 Task: Look for products in the category "Frozen Baked Goods" from Katz only.
Action: Mouse moved to (23, 99)
Screenshot: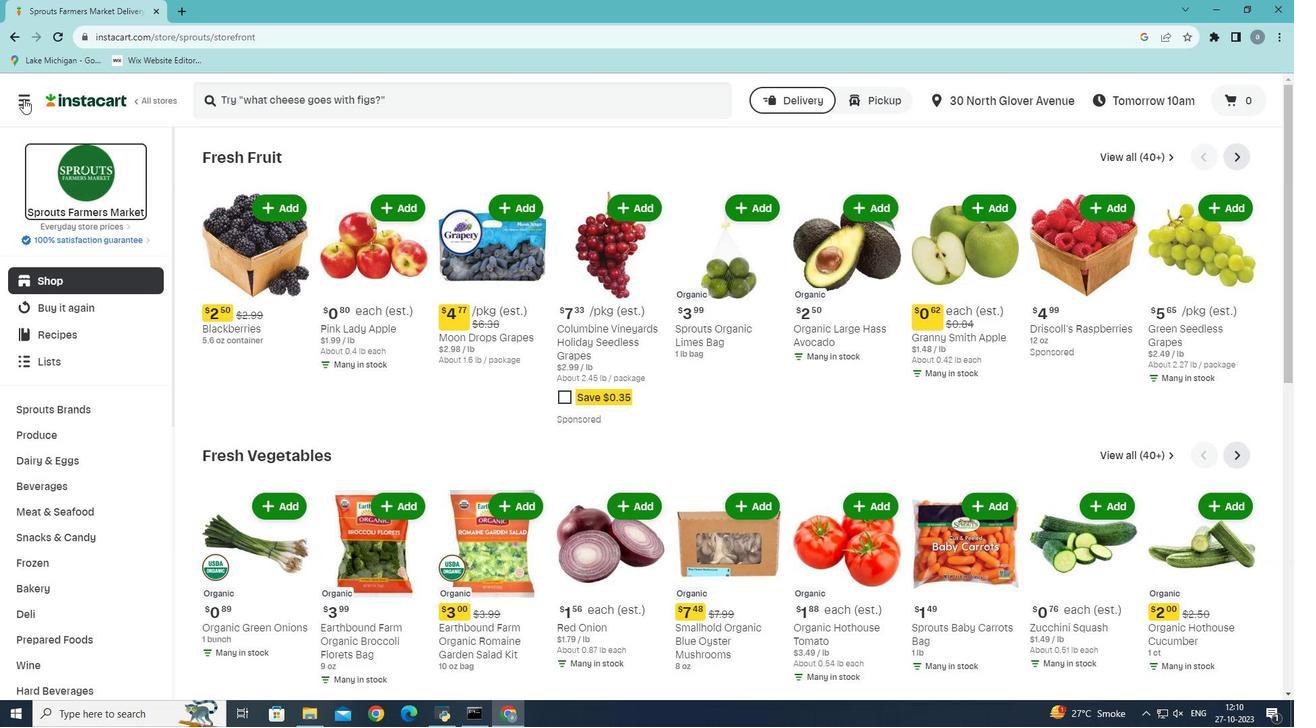 
Action: Mouse pressed left at (23, 99)
Screenshot: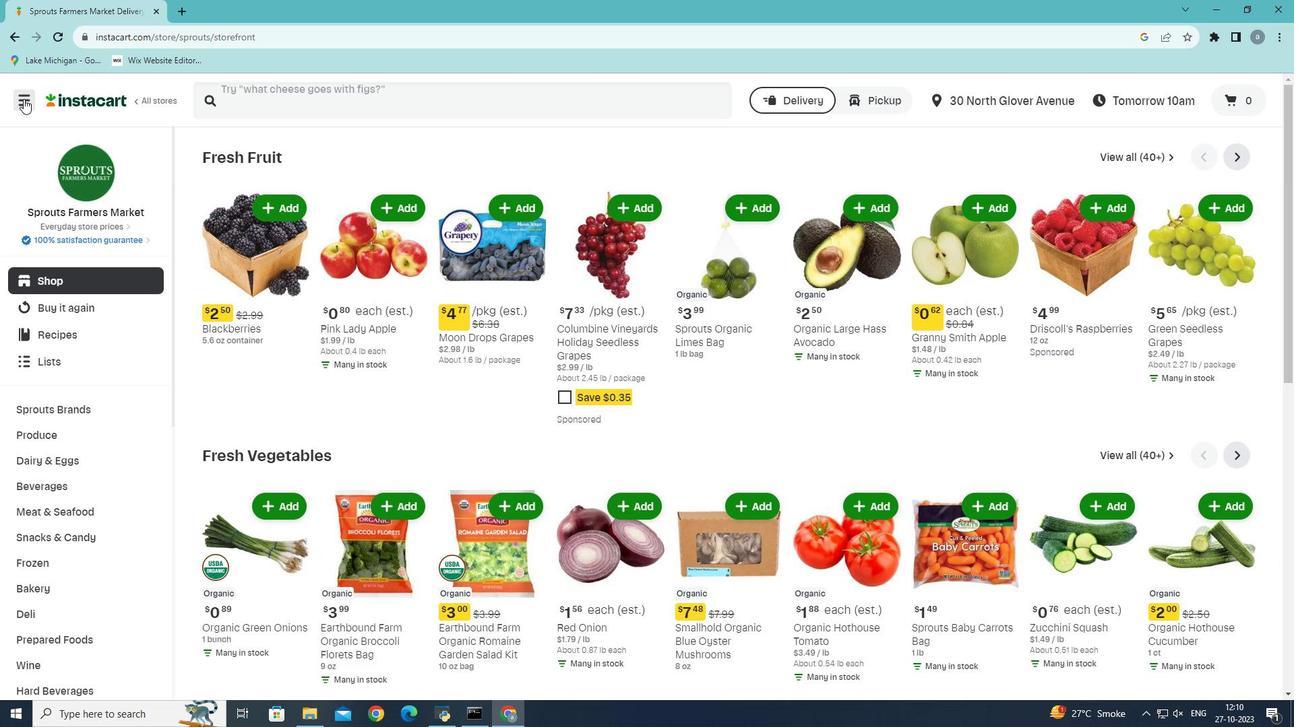 
Action: Mouse moved to (39, 384)
Screenshot: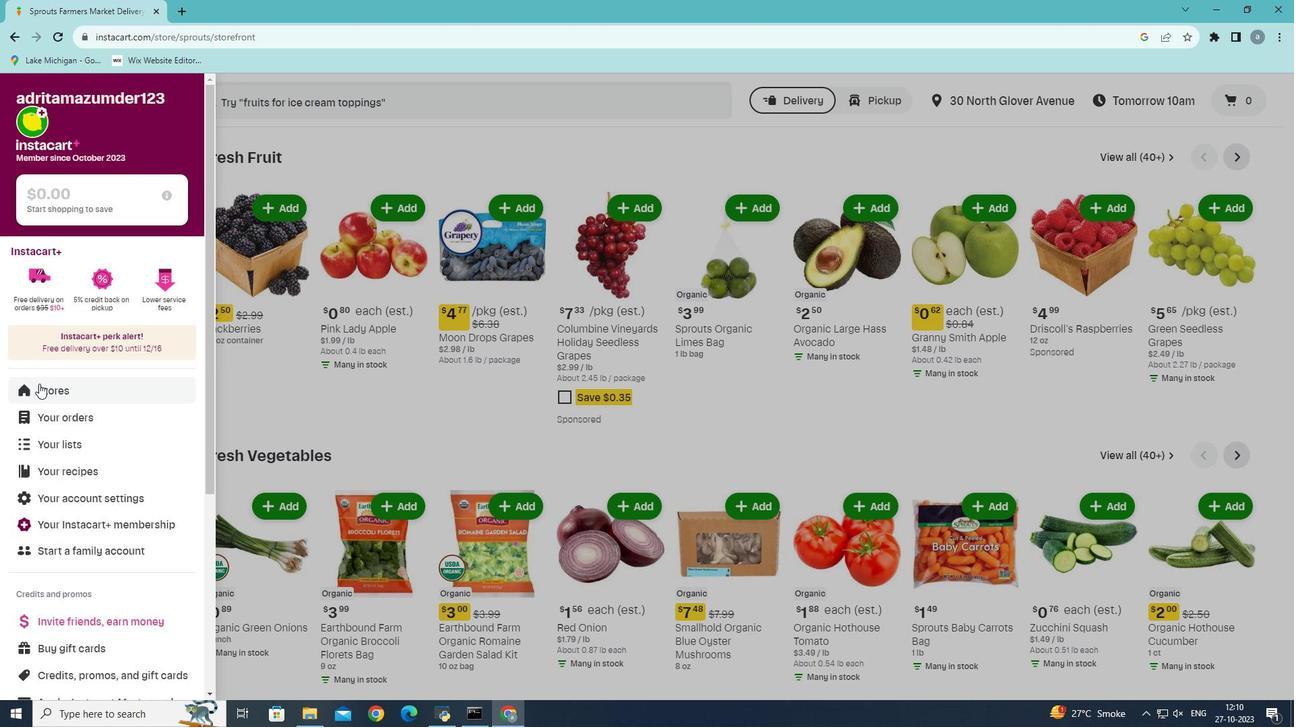 
Action: Mouse pressed left at (39, 384)
Screenshot: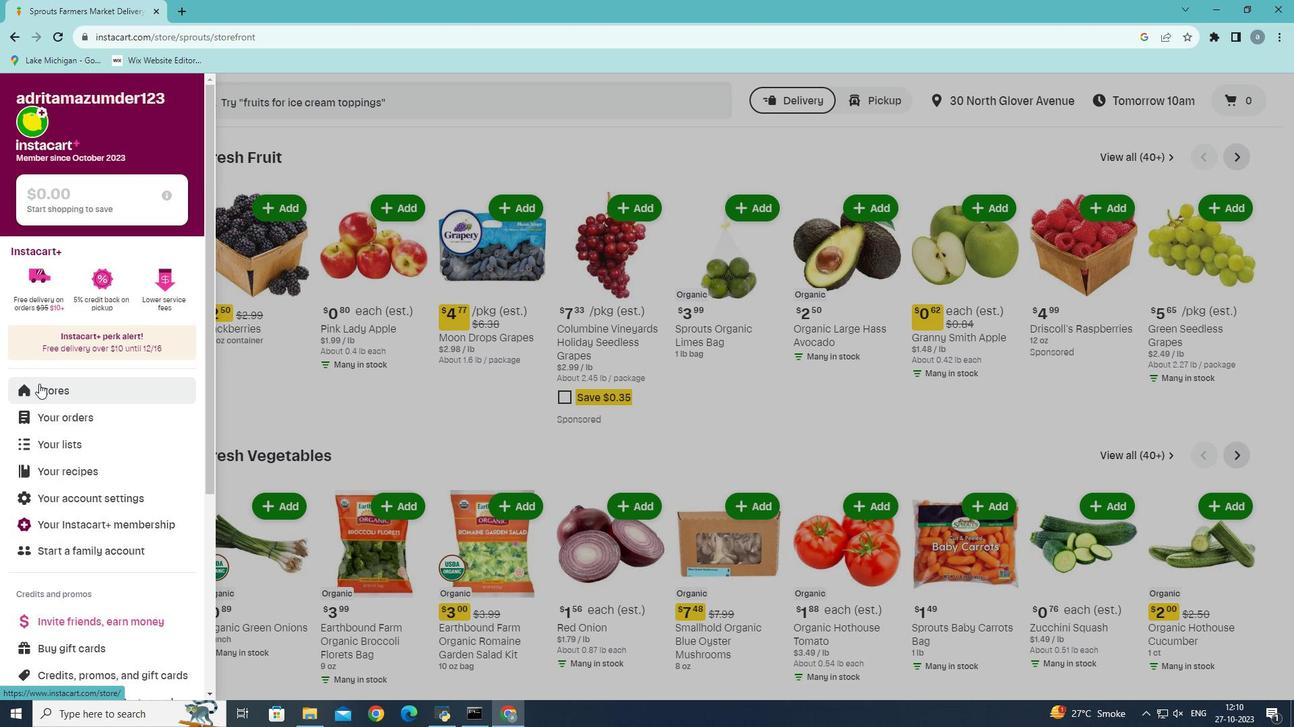 
Action: Mouse moved to (310, 149)
Screenshot: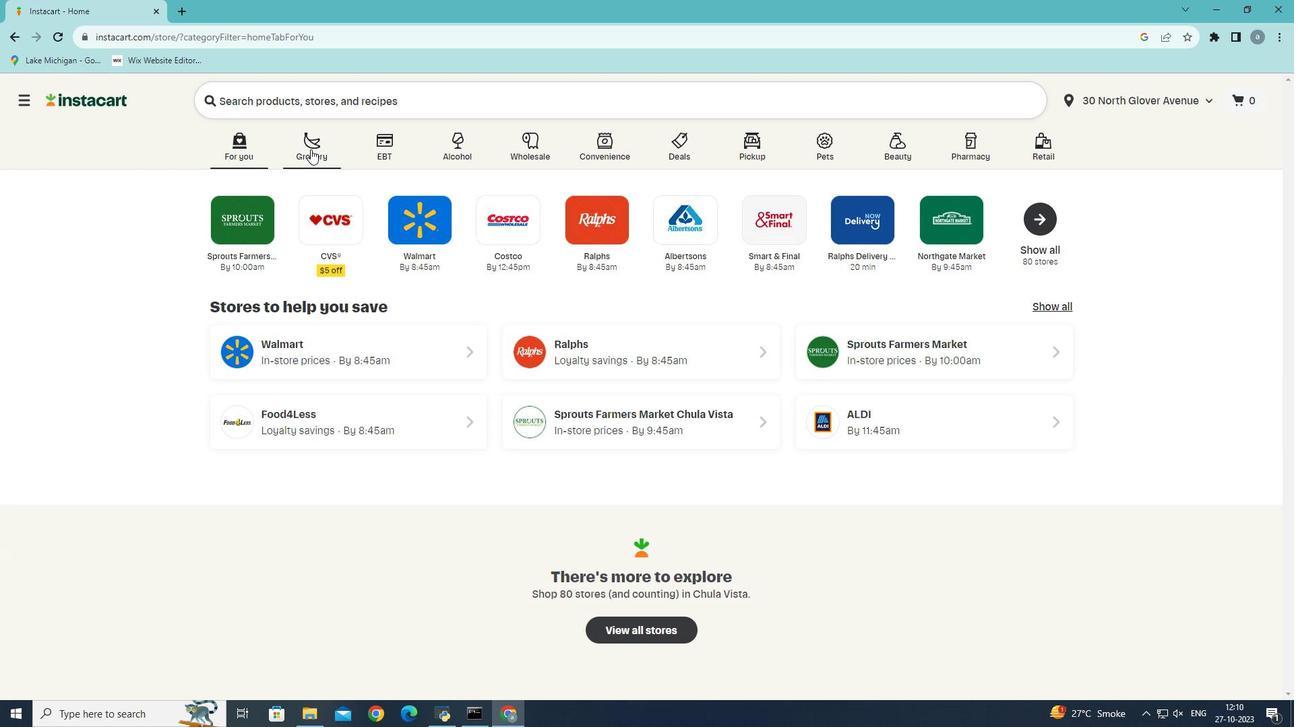 
Action: Mouse pressed left at (310, 149)
Screenshot: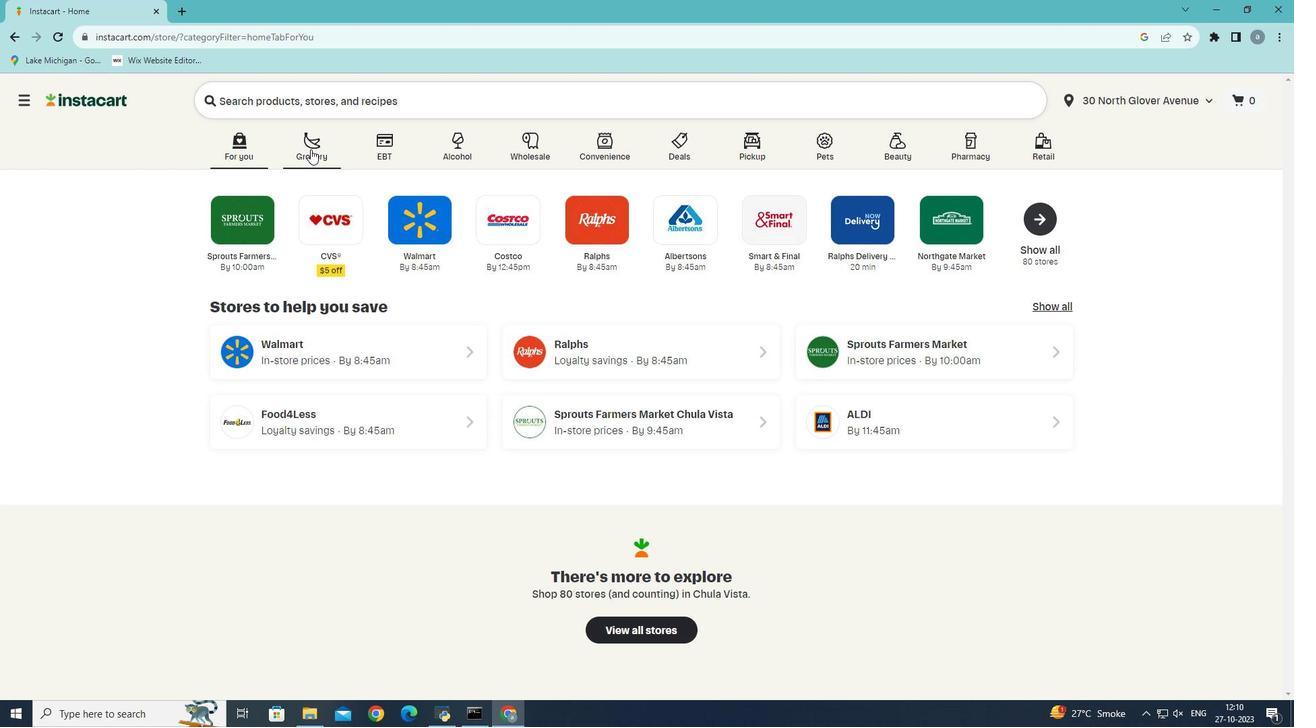 
Action: Mouse moved to (271, 380)
Screenshot: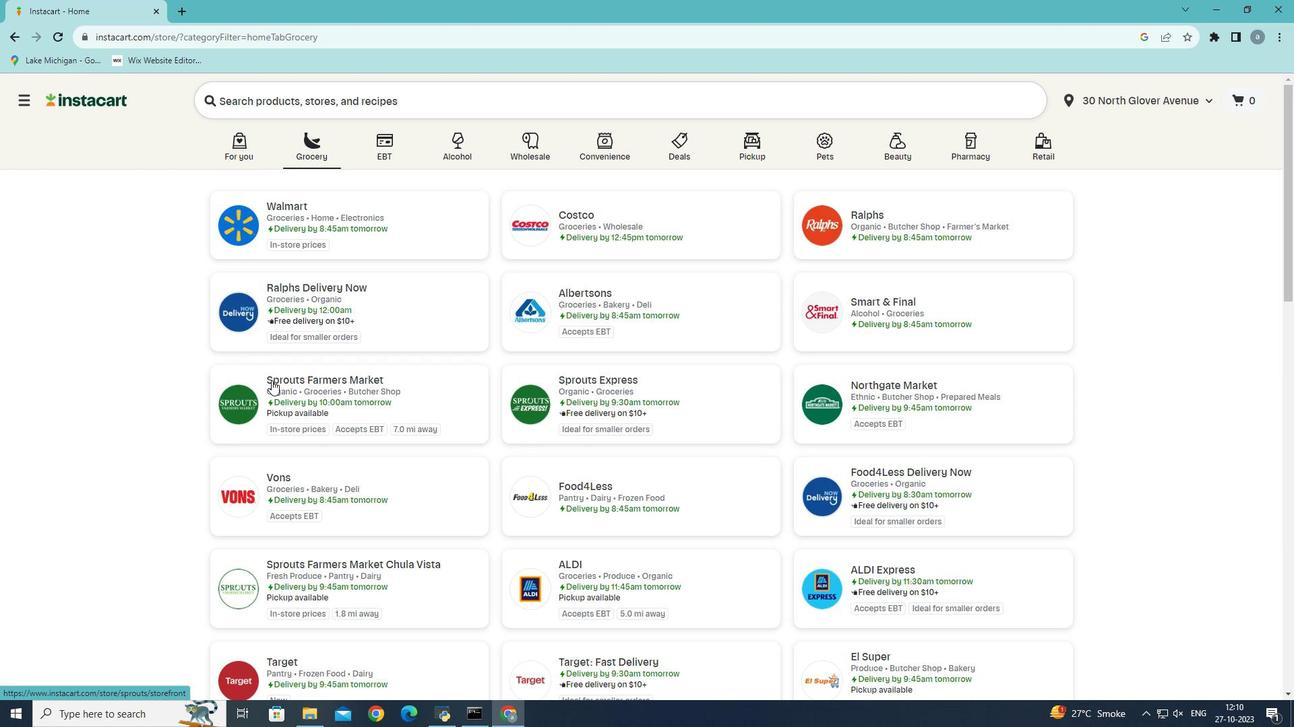
Action: Mouse pressed left at (271, 380)
Screenshot: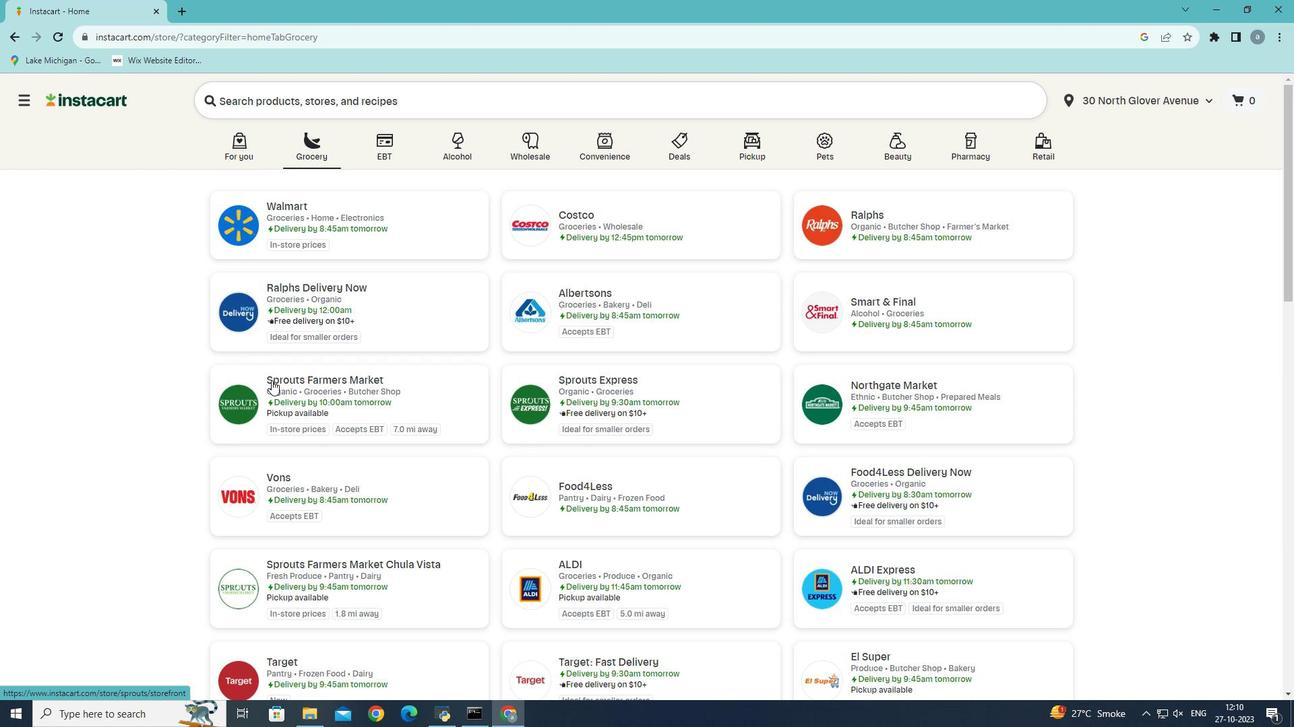 
Action: Mouse moved to (46, 593)
Screenshot: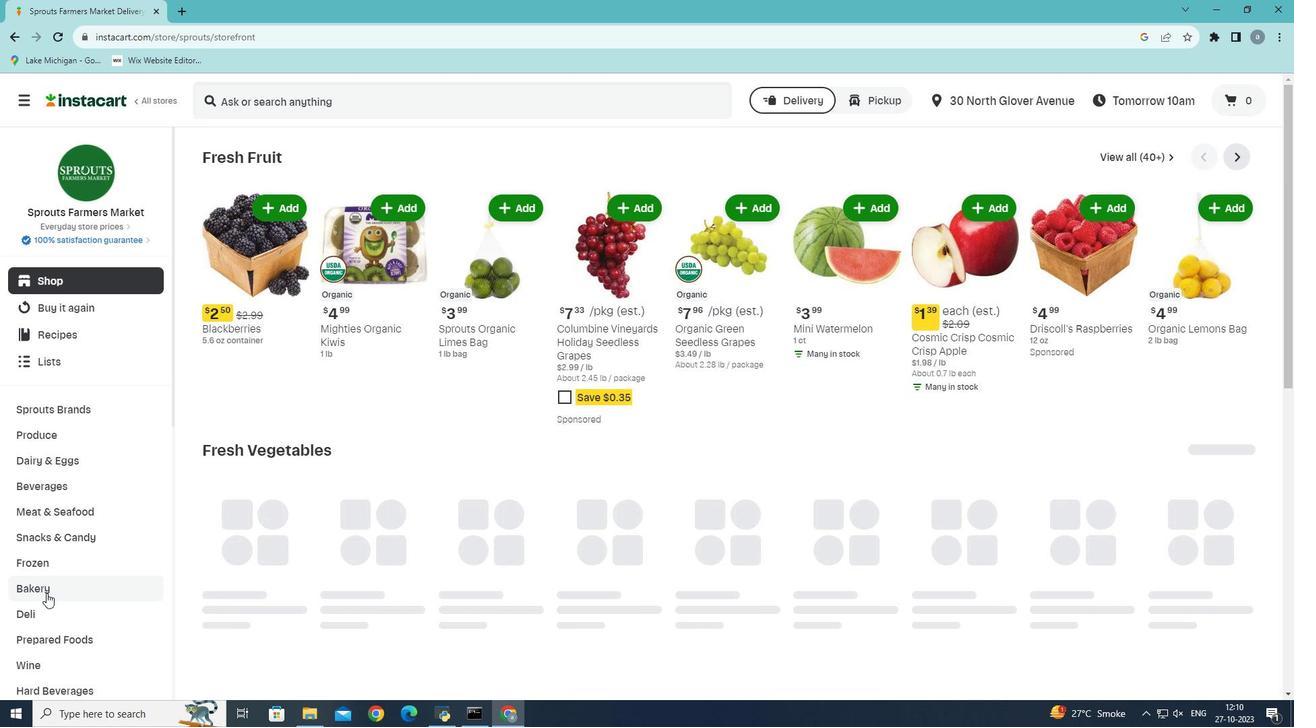 
Action: Mouse pressed left at (46, 593)
Screenshot: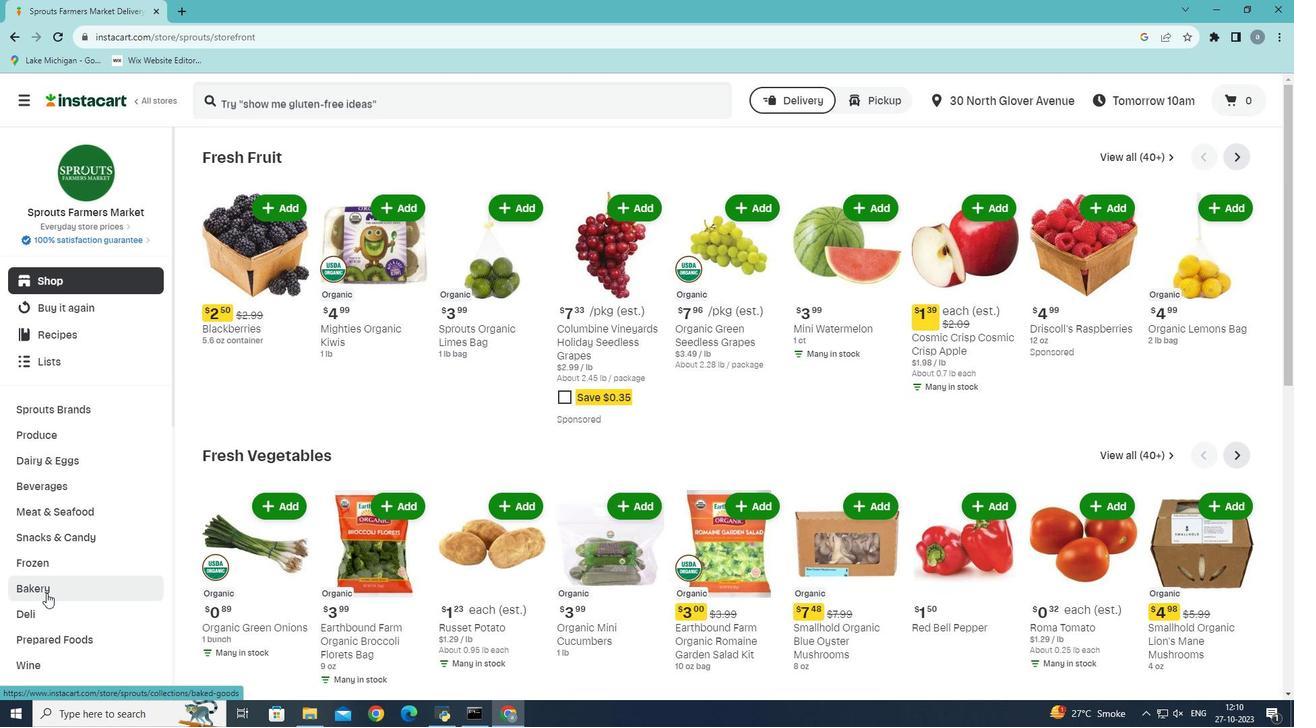 
Action: Mouse moved to (1137, 188)
Screenshot: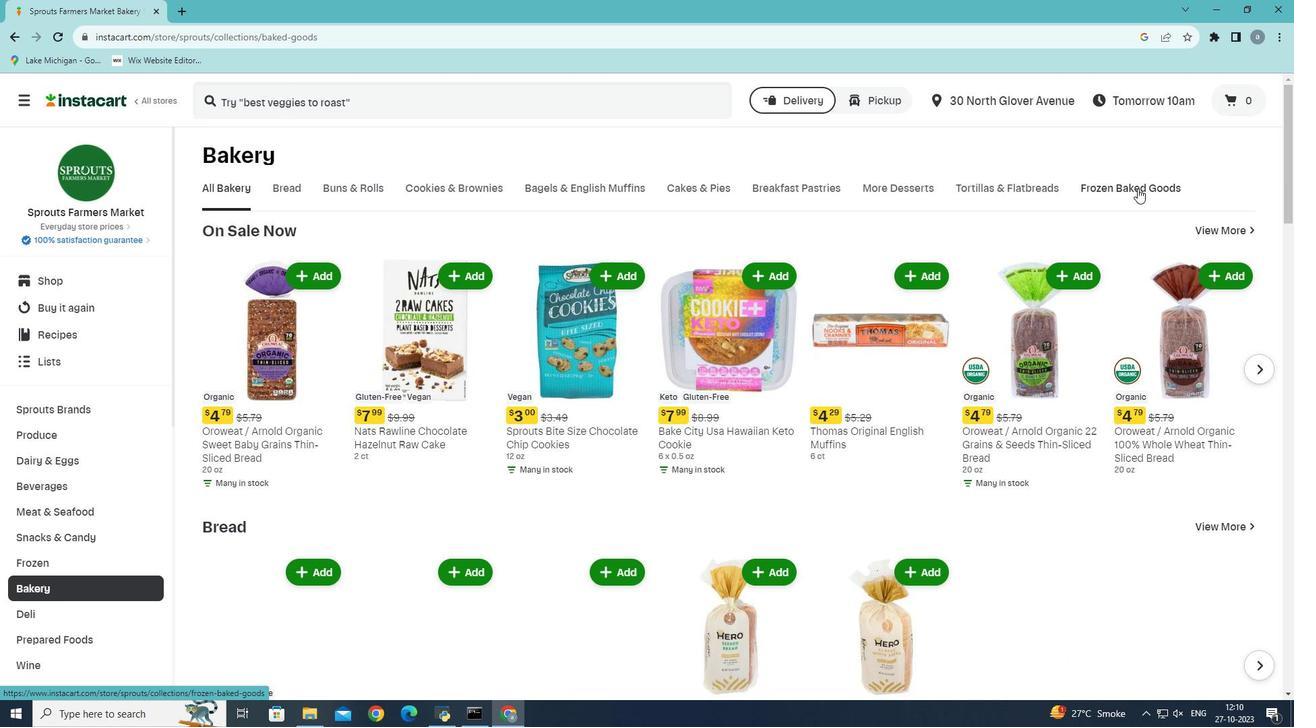 
Action: Mouse pressed left at (1137, 188)
Screenshot: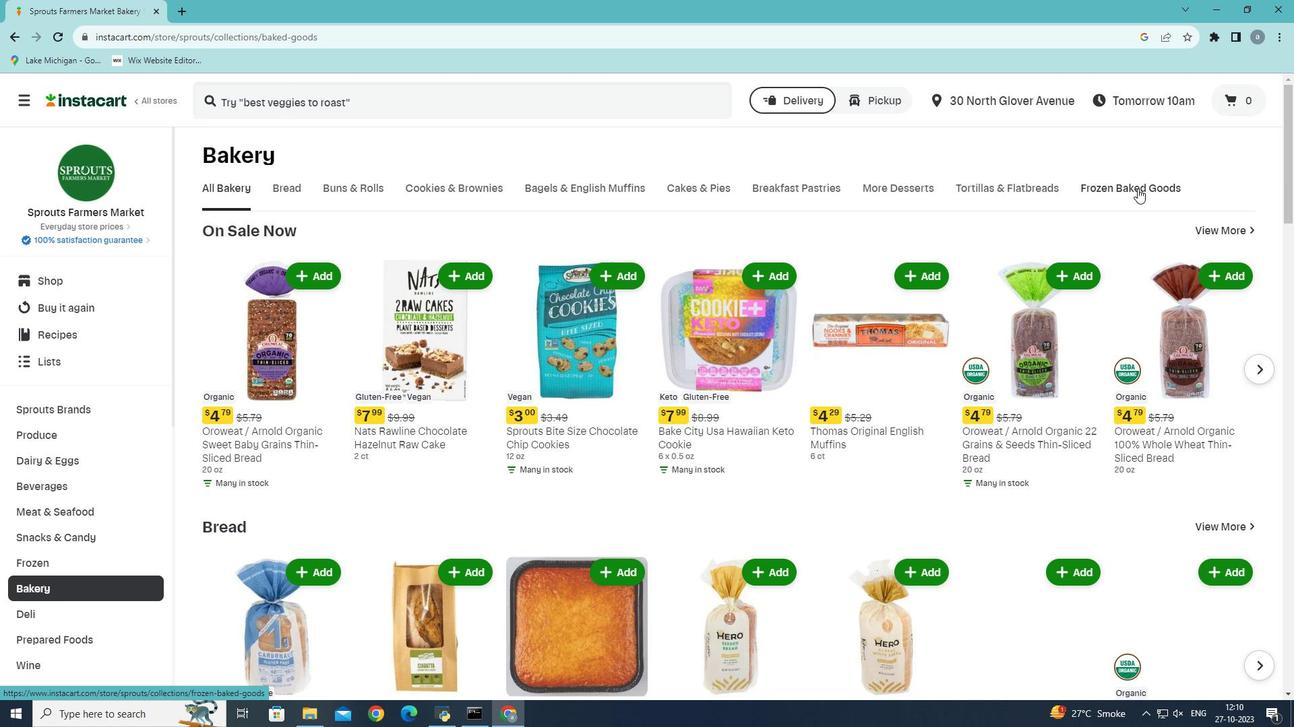 
Action: Mouse moved to (541, 301)
Screenshot: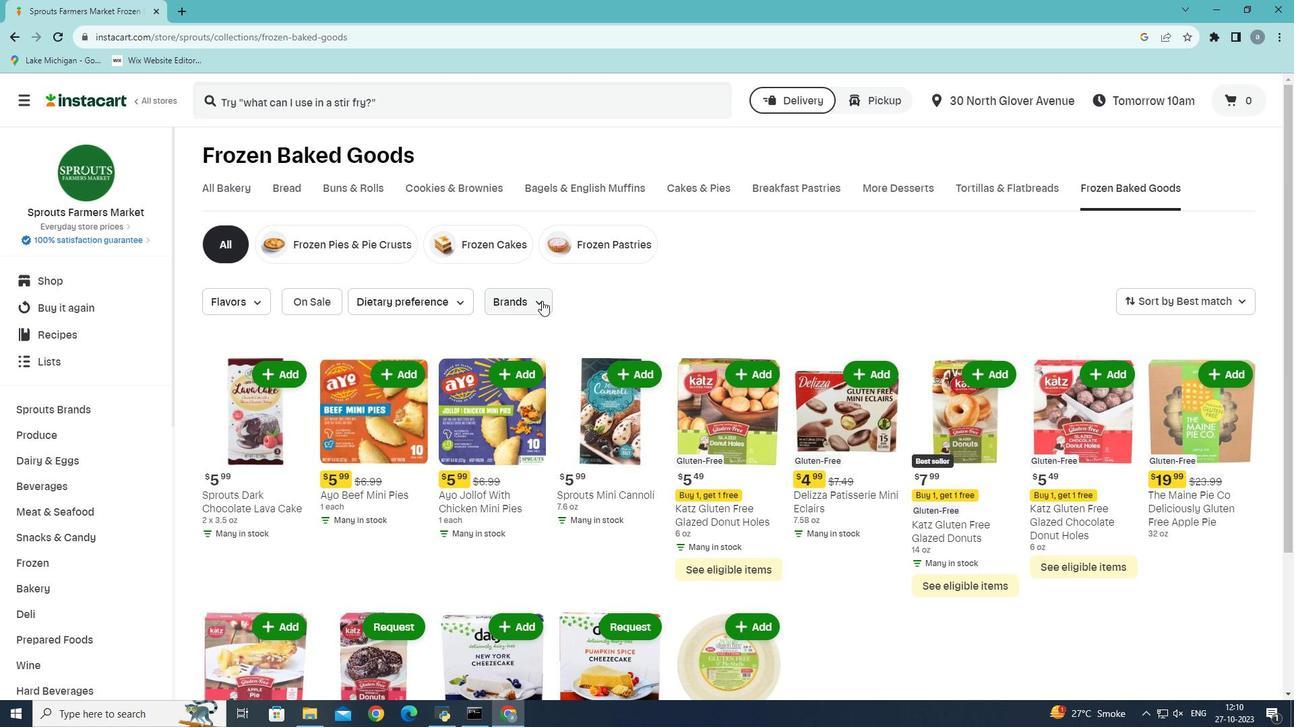 
Action: Mouse pressed left at (541, 301)
Screenshot: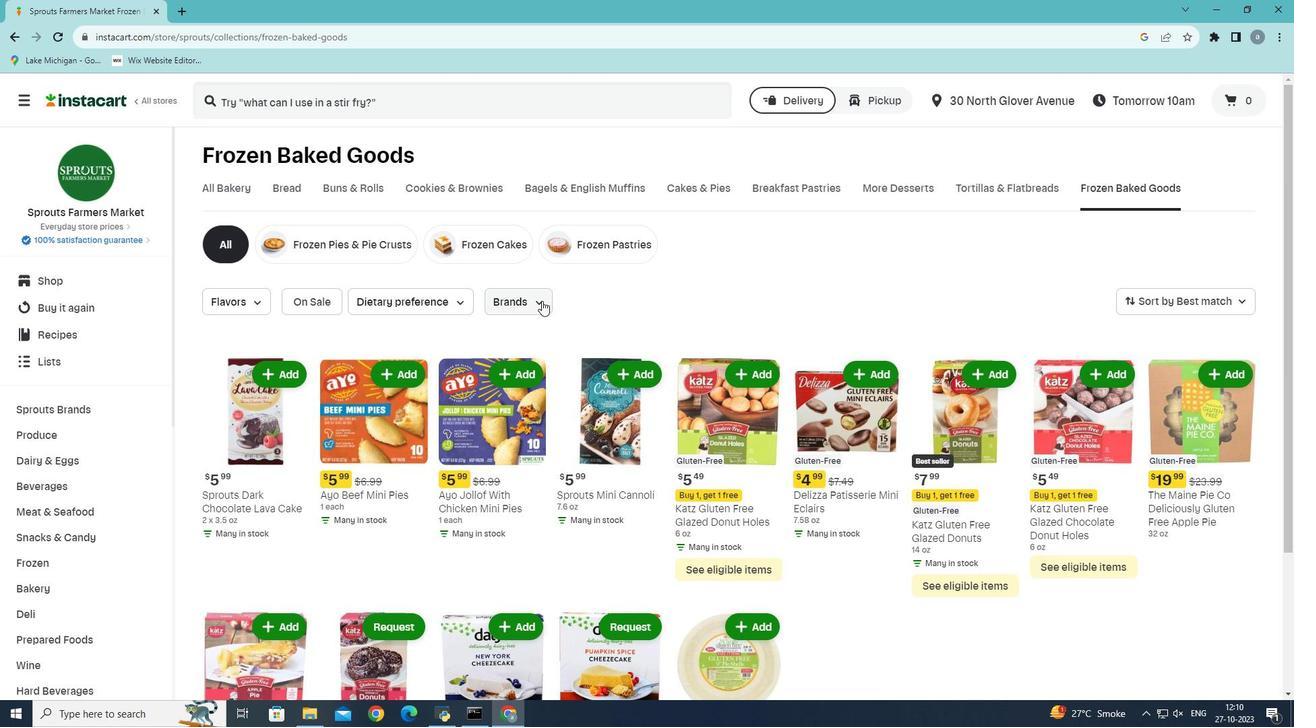 
Action: Mouse moved to (558, 380)
Screenshot: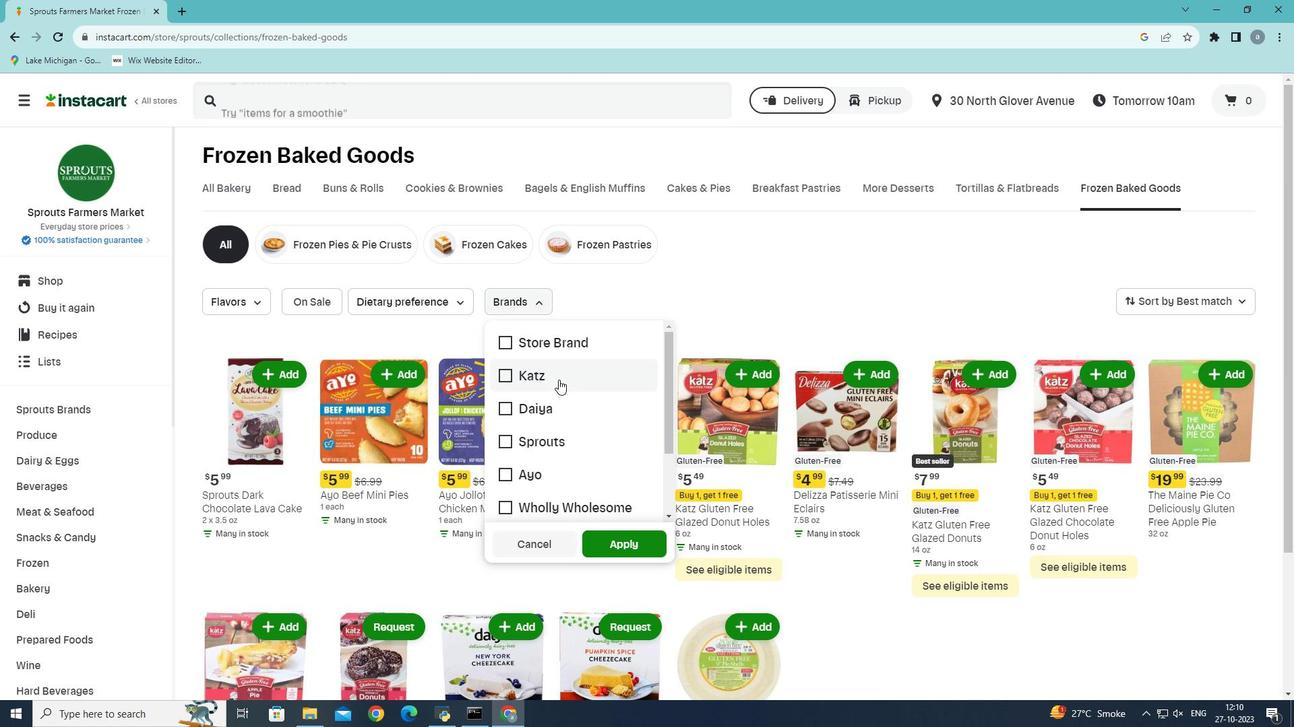 
Action: Mouse pressed left at (558, 380)
Screenshot: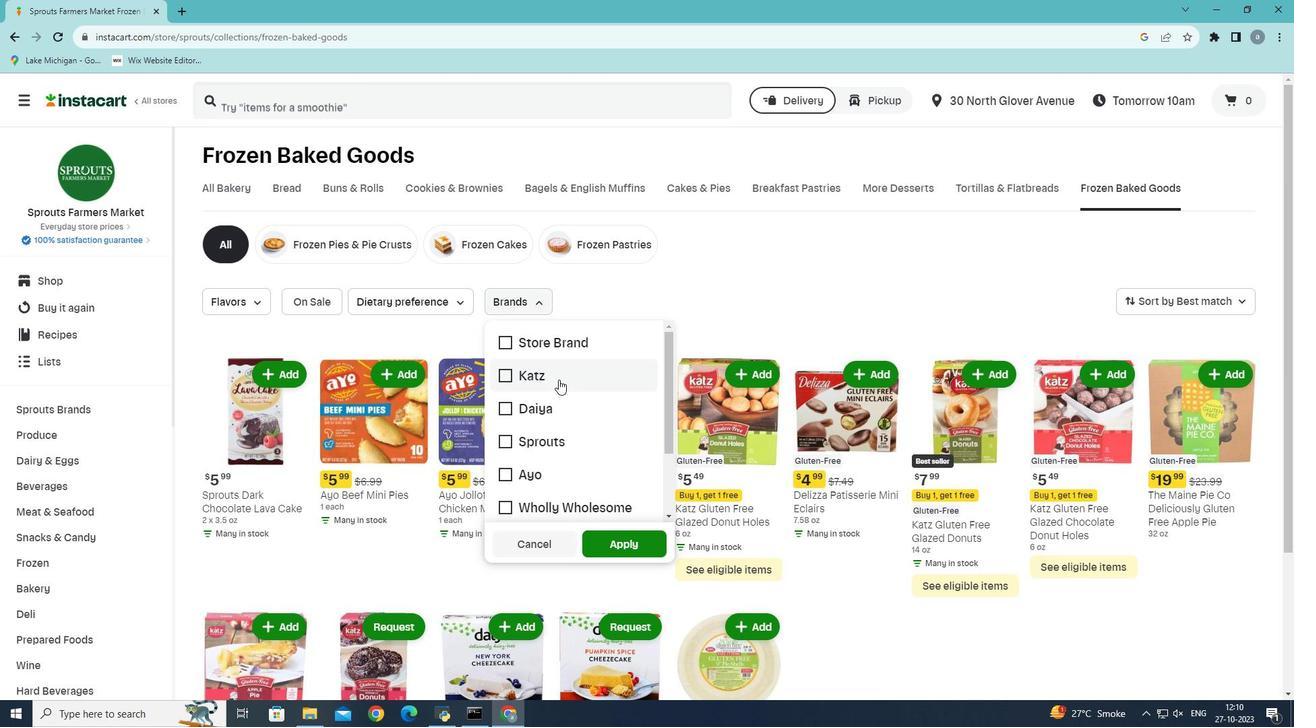 
Action: Mouse moved to (612, 541)
Screenshot: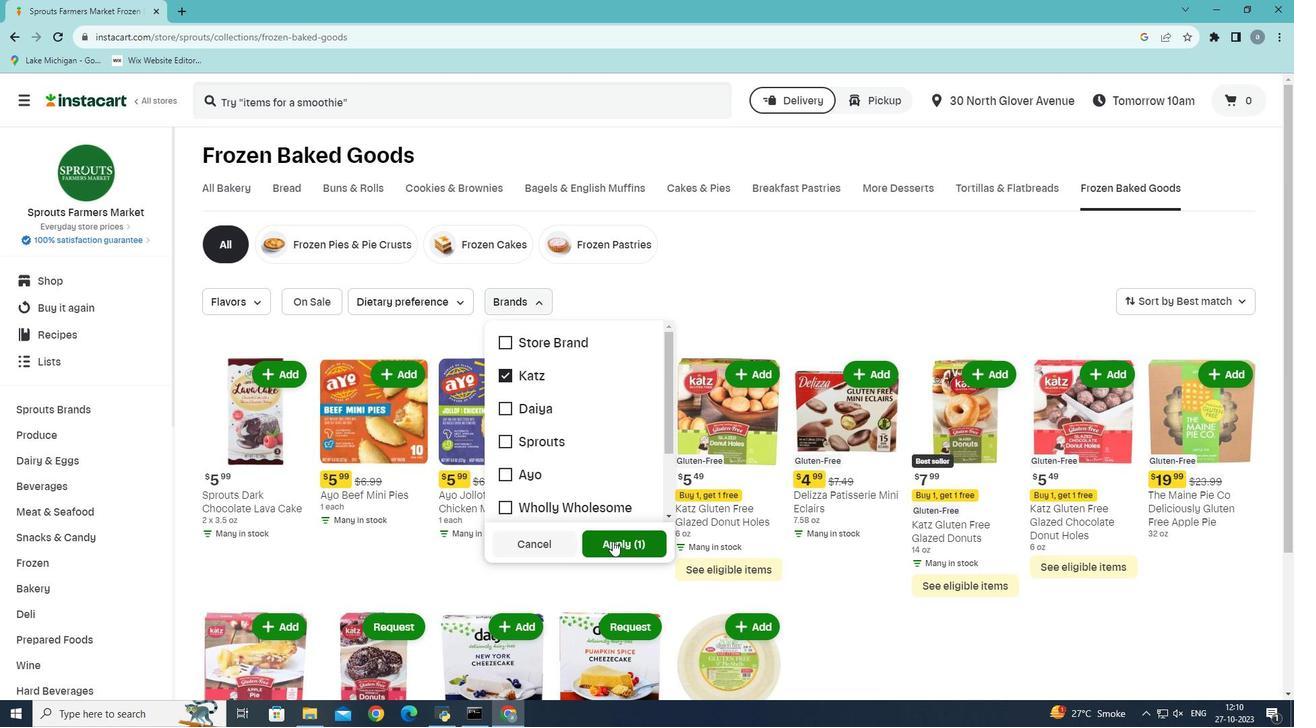 
Action: Mouse pressed left at (612, 541)
Screenshot: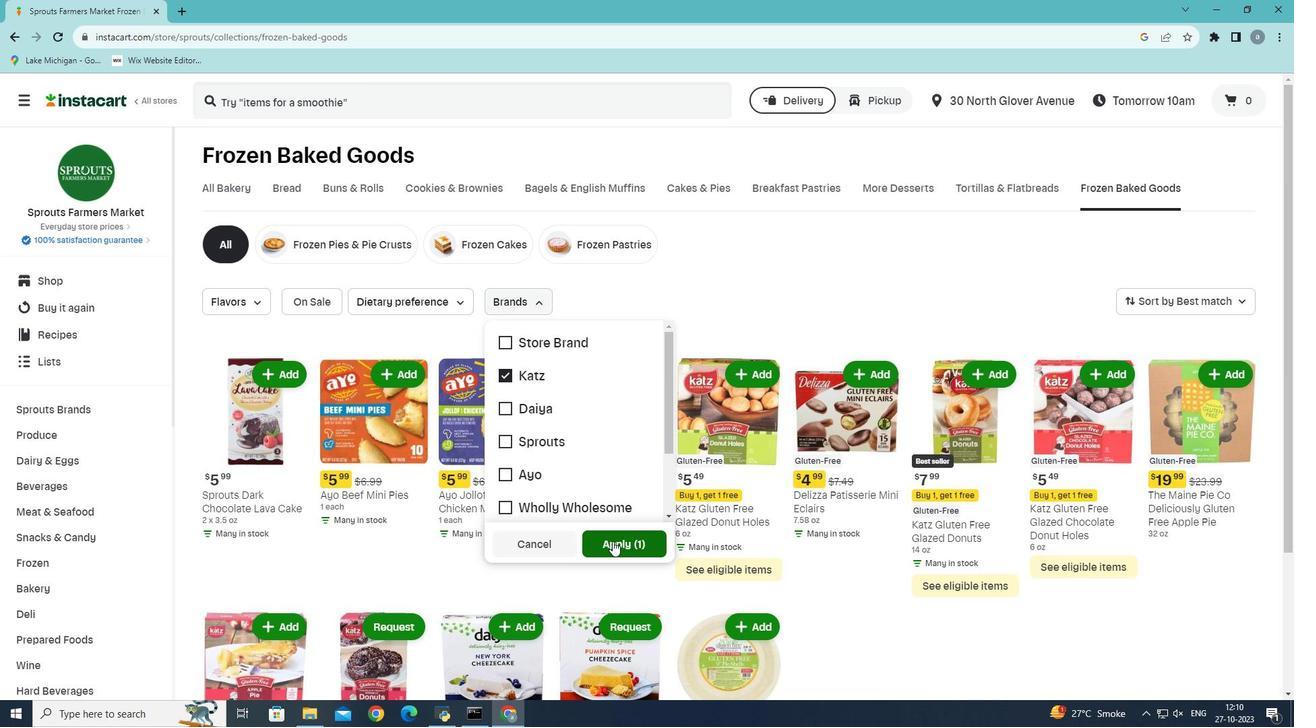 
Action: Mouse moved to (630, 508)
Screenshot: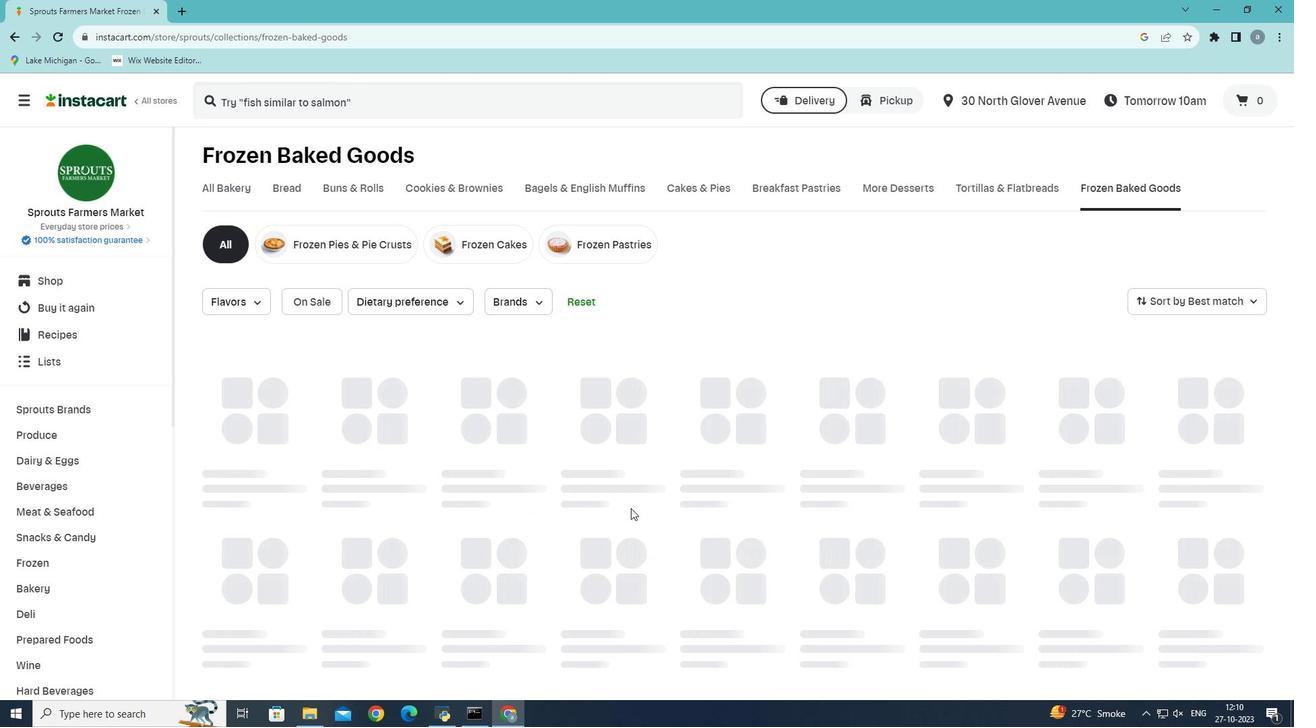
